 Task: Search one way flight ticket for 3 adults, 3 children in business from Louisville: Louisville International Airport (standiford Field) to Springfield: Abraham Lincoln Capital Airport on 5-2-2023. Choice of flights is Singapure airlines. Number of bags: 1 carry on bag and 3 checked bags. Outbound departure time preference is 7:30.
Action: Mouse moved to (285, 241)
Screenshot: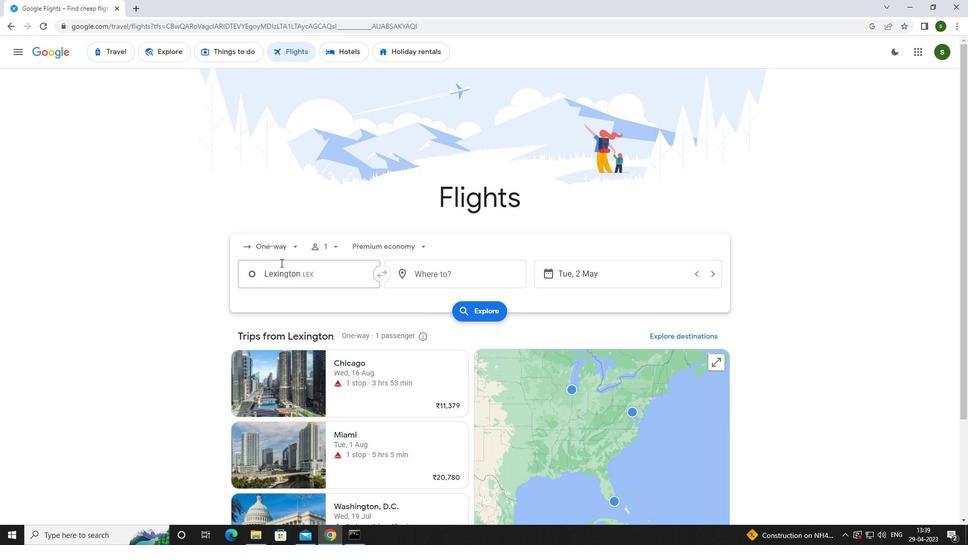 
Action: Mouse pressed left at (285, 241)
Screenshot: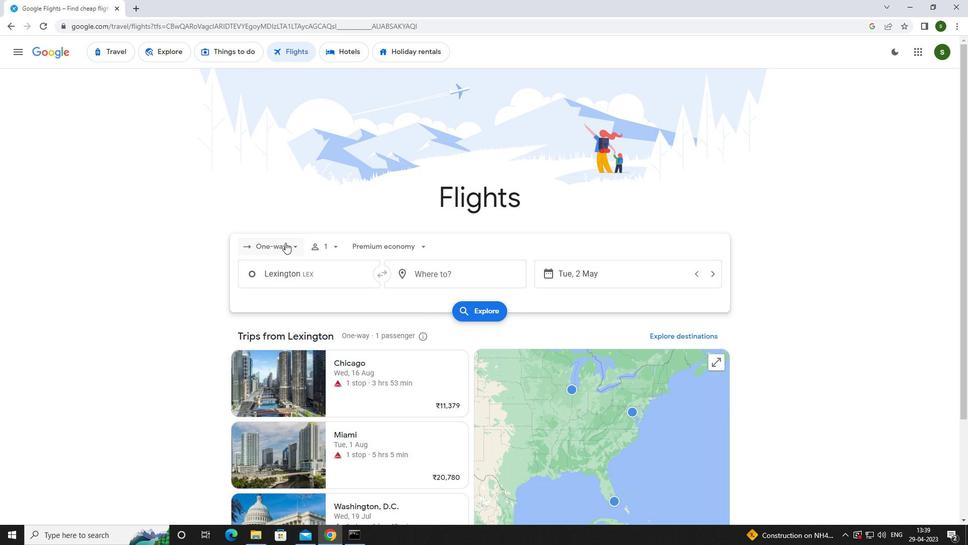 
Action: Mouse moved to (288, 290)
Screenshot: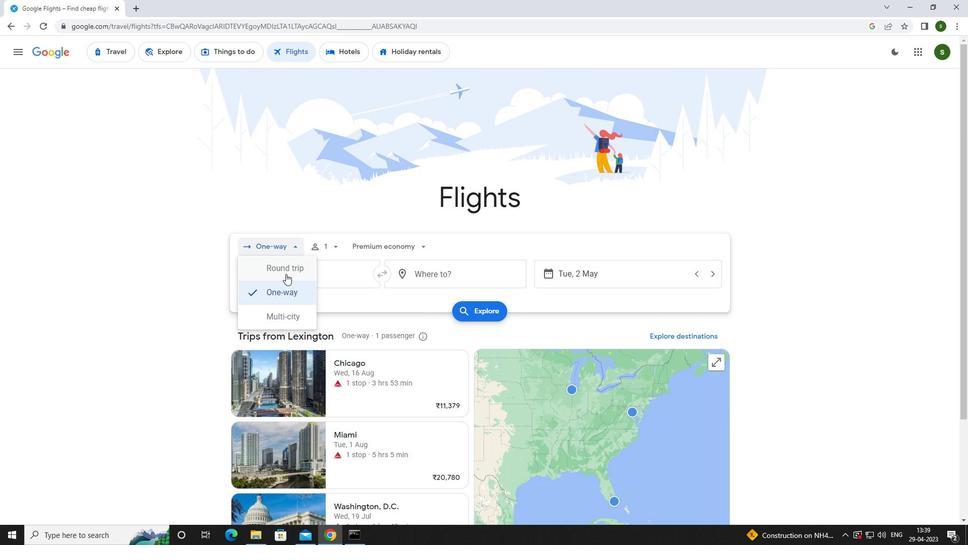 
Action: Mouse pressed left at (288, 290)
Screenshot: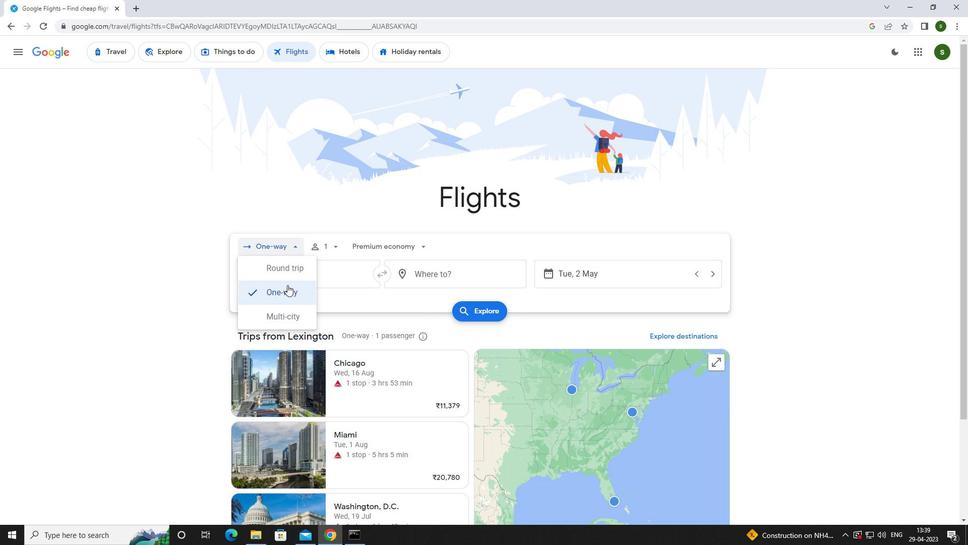 
Action: Mouse moved to (331, 249)
Screenshot: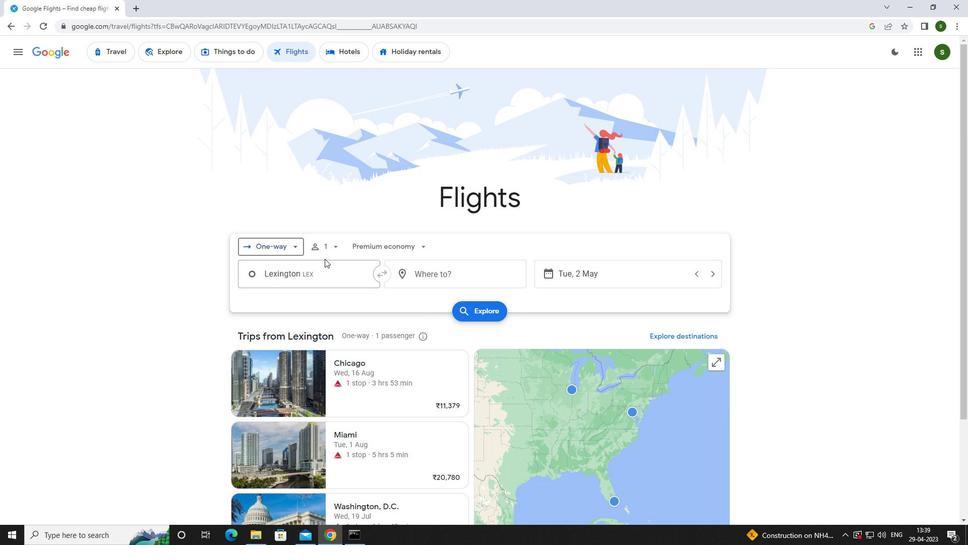 
Action: Mouse pressed left at (331, 249)
Screenshot: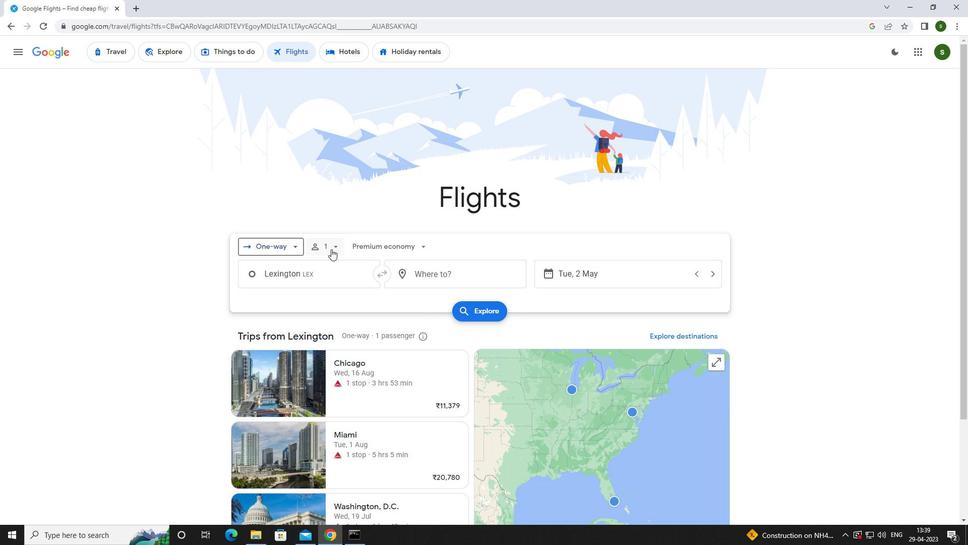 
Action: Mouse moved to (415, 272)
Screenshot: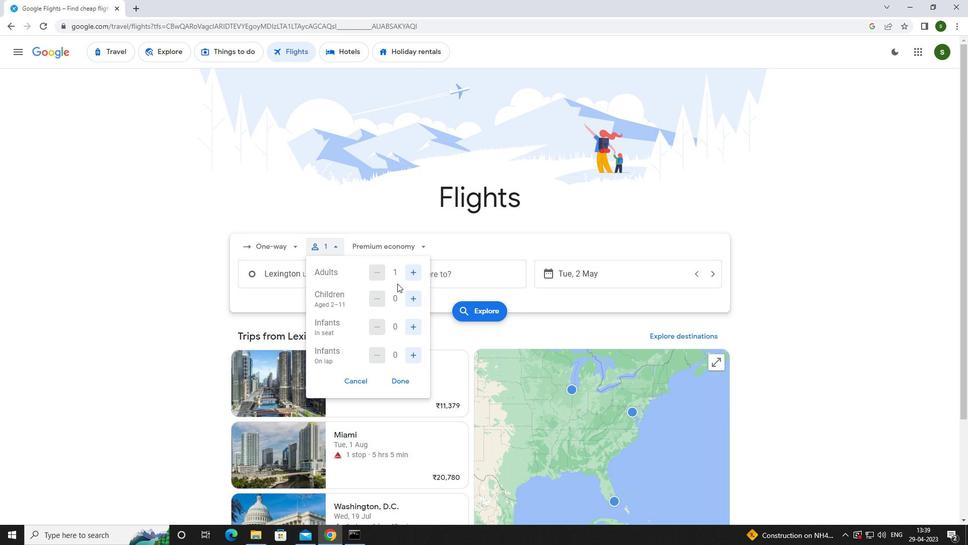 
Action: Mouse pressed left at (415, 272)
Screenshot: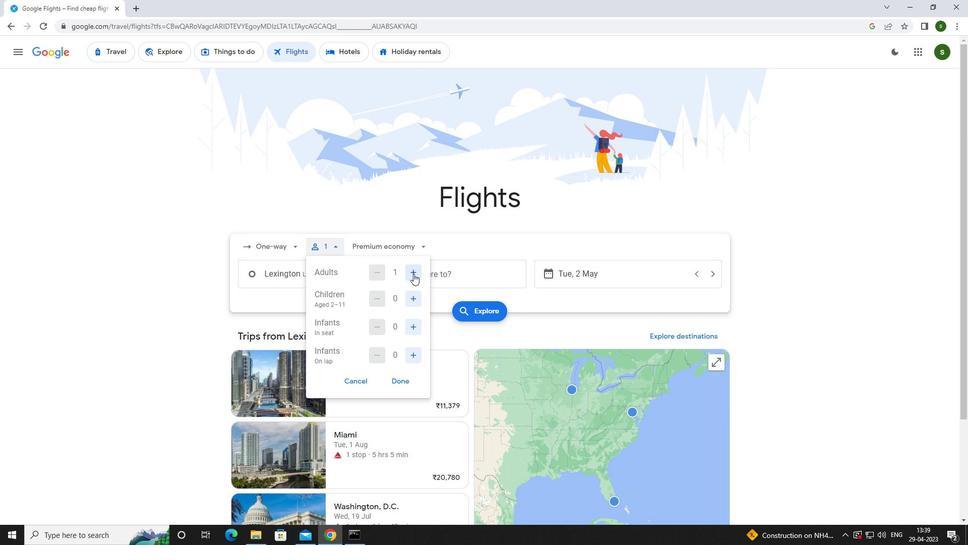 
Action: Mouse pressed left at (415, 272)
Screenshot: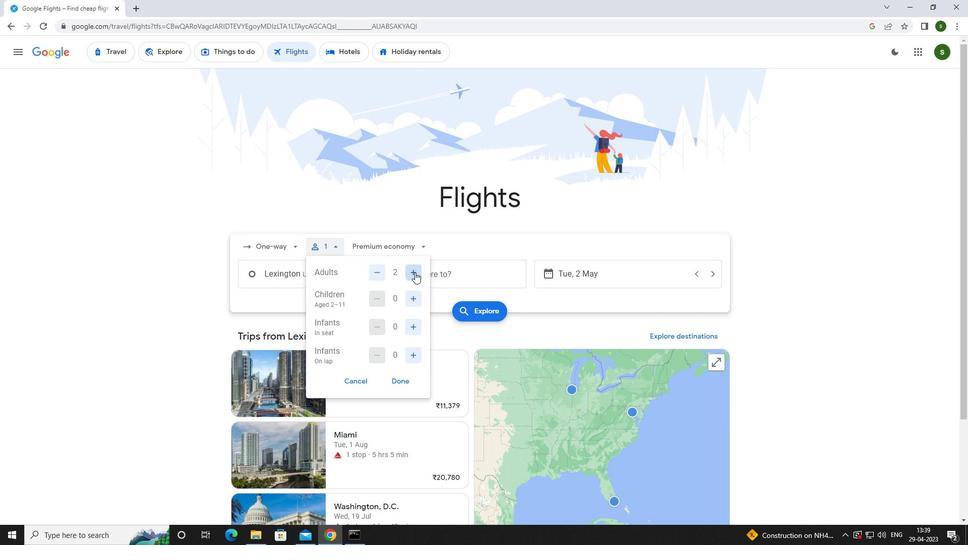 
Action: Mouse moved to (411, 295)
Screenshot: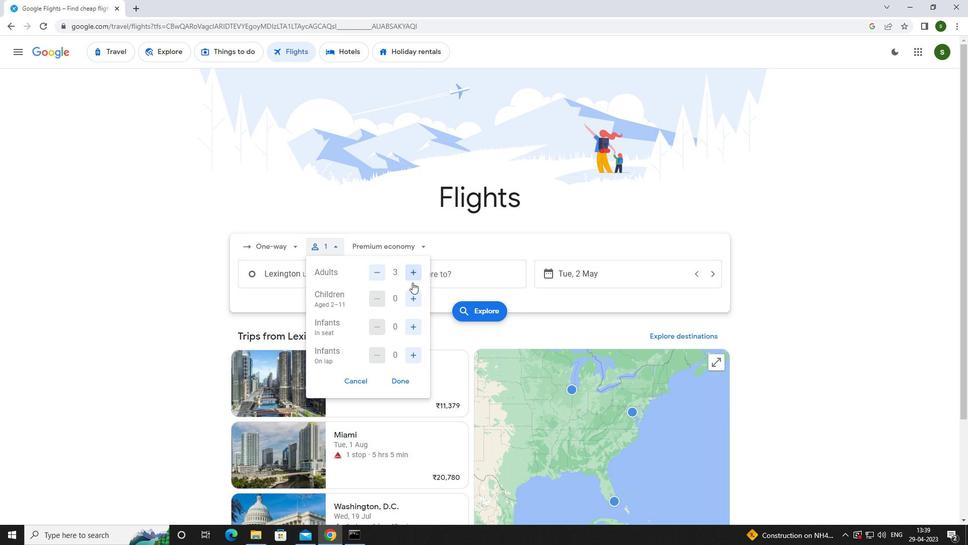 
Action: Mouse pressed left at (411, 295)
Screenshot: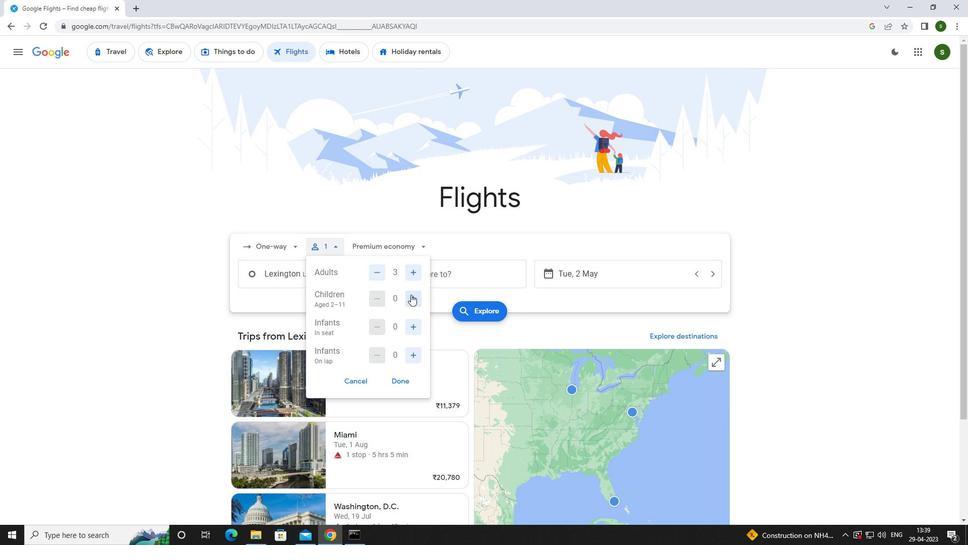 
Action: Mouse pressed left at (411, 295)
Screenshot: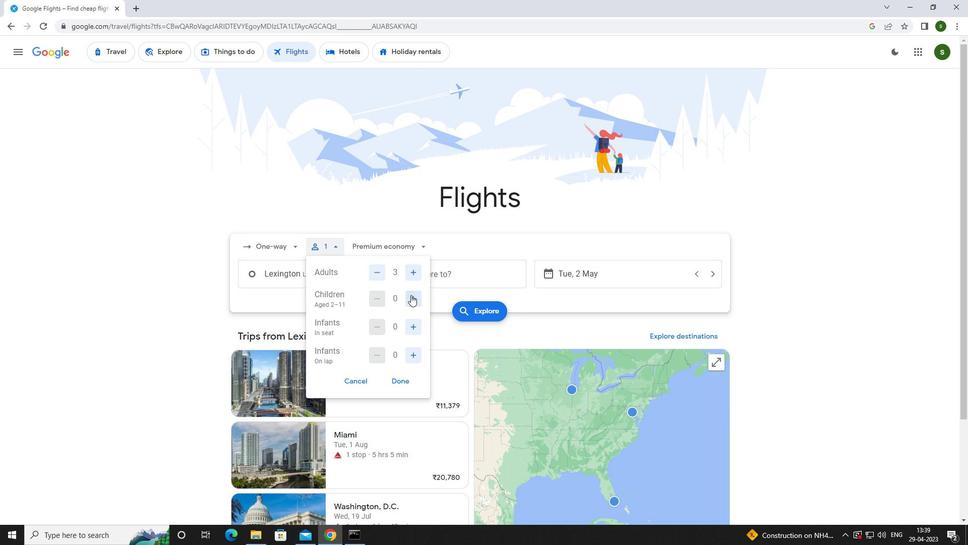 
Action: Mouse pressed left at (411, 295)
Screenshot: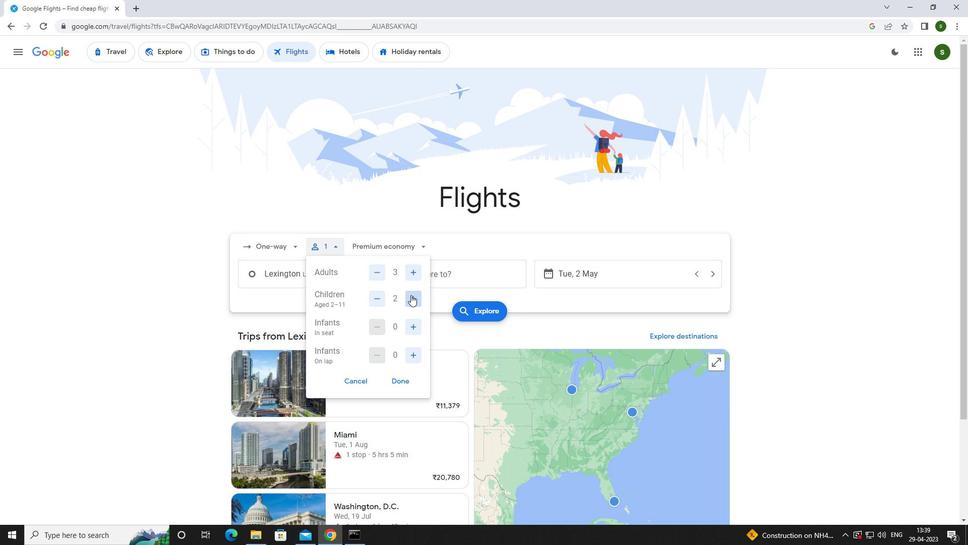 
Action: Mouse moved to (415, 248)
Screenshot: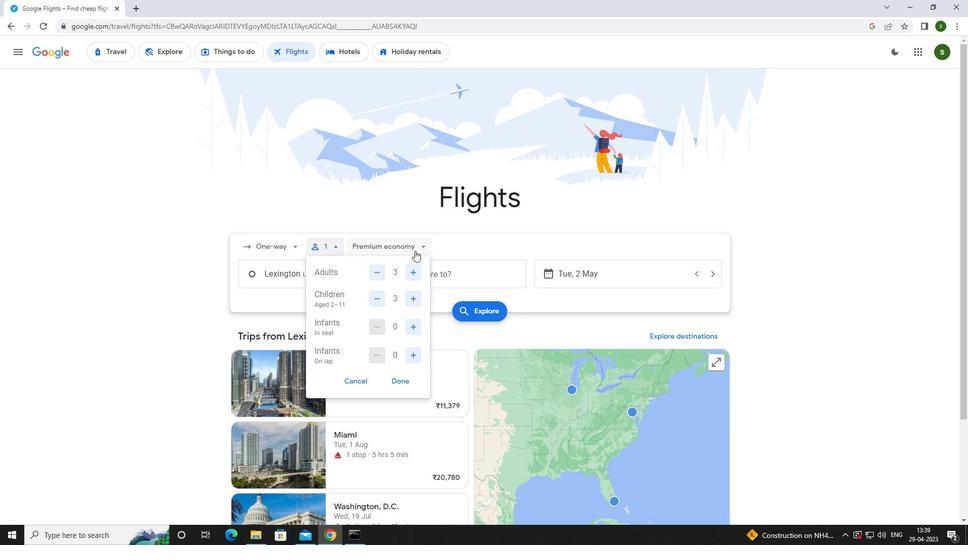 
Action: Mouse pressed left at (415, 248)
Screenshot: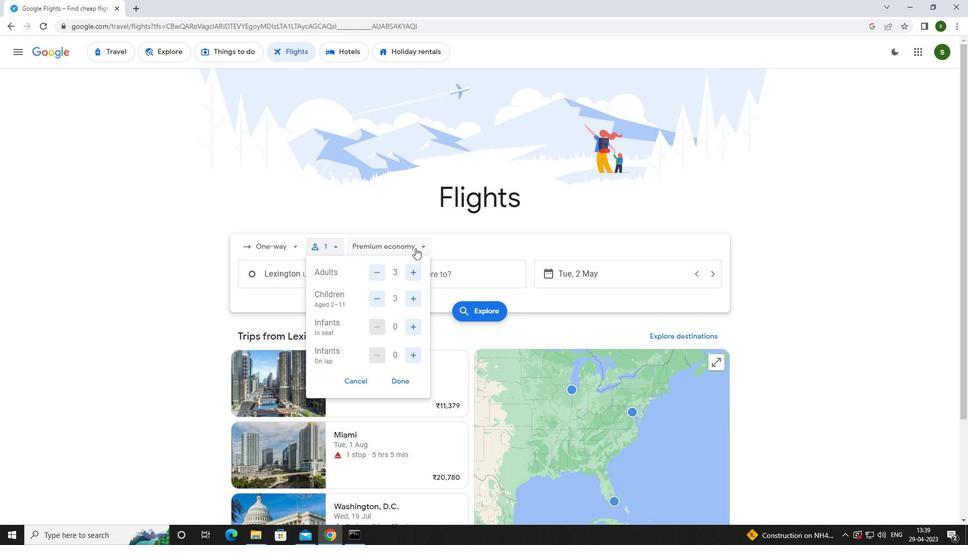 
Action: Mouse moved to (395, 313)
Screenshot: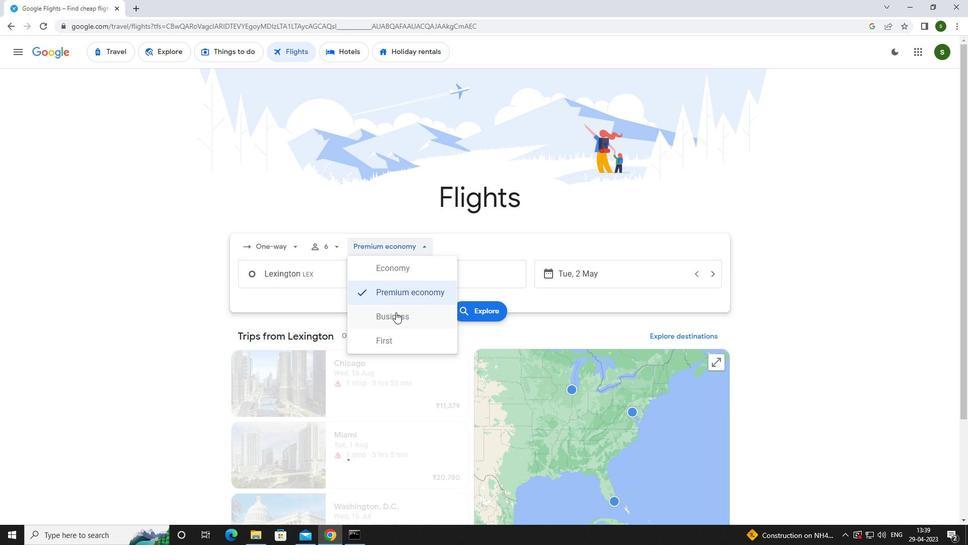 
Action: Mouse pressed left at (395, 313)
Screenshot: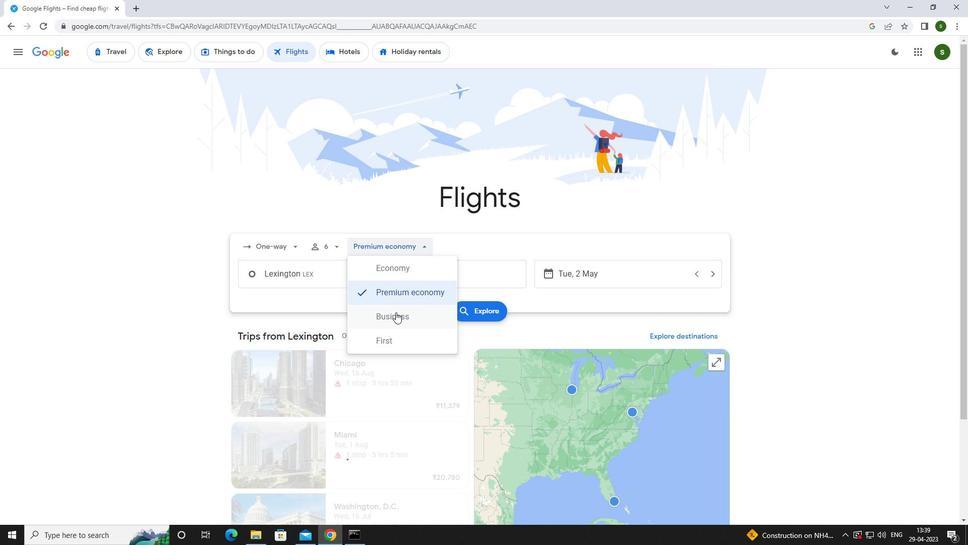 
Action: Mouse moved to (356, 274)
Screenshot: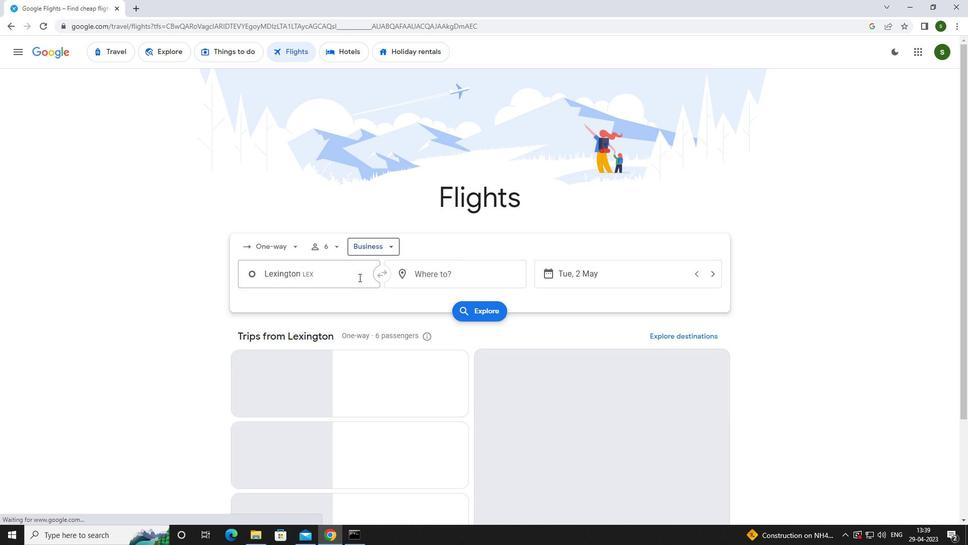 
Action: Mouse pressed left at (356, 274)
Screenshot: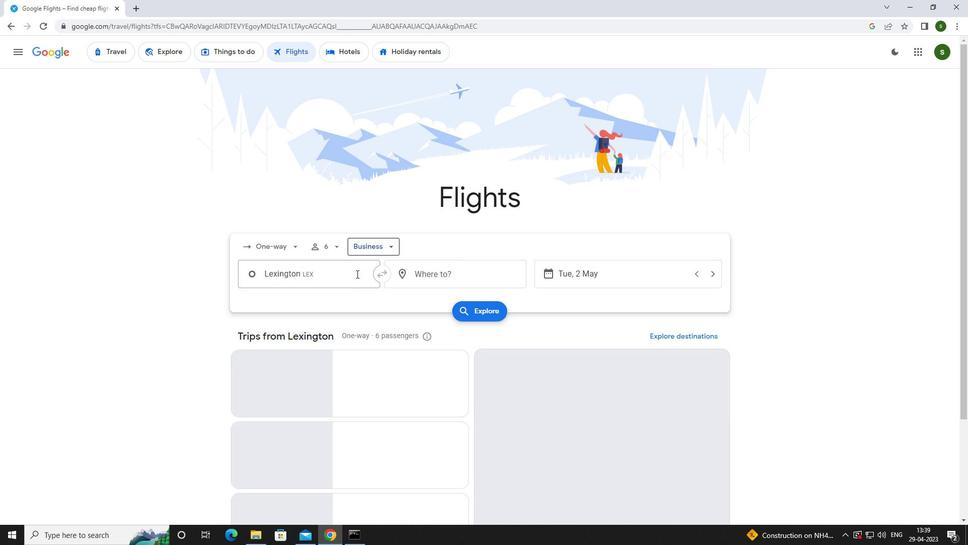 
Action: Mouse moved to (355, 275)
Screenshot: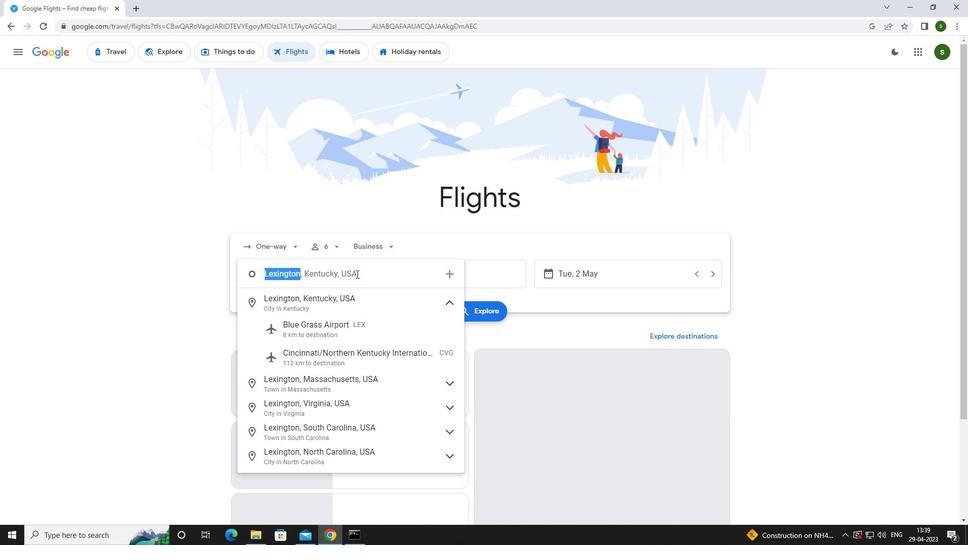 
Action: Key pressed l<Key.caps_lock>ouisville
Screenshot: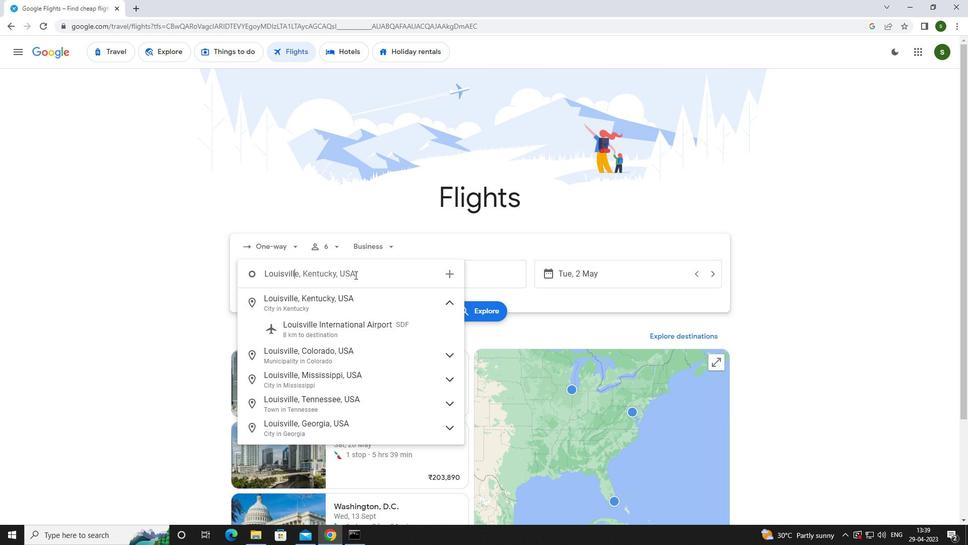 
Action: Mouse moved to (354, 318)
Screenshot: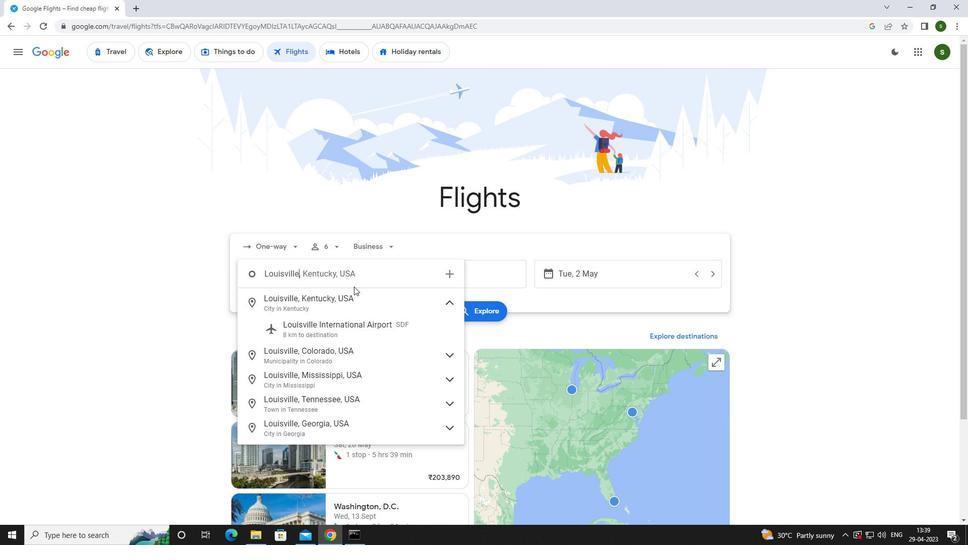 
Action: Mouse pressed left at (354, 318)
Screenshot: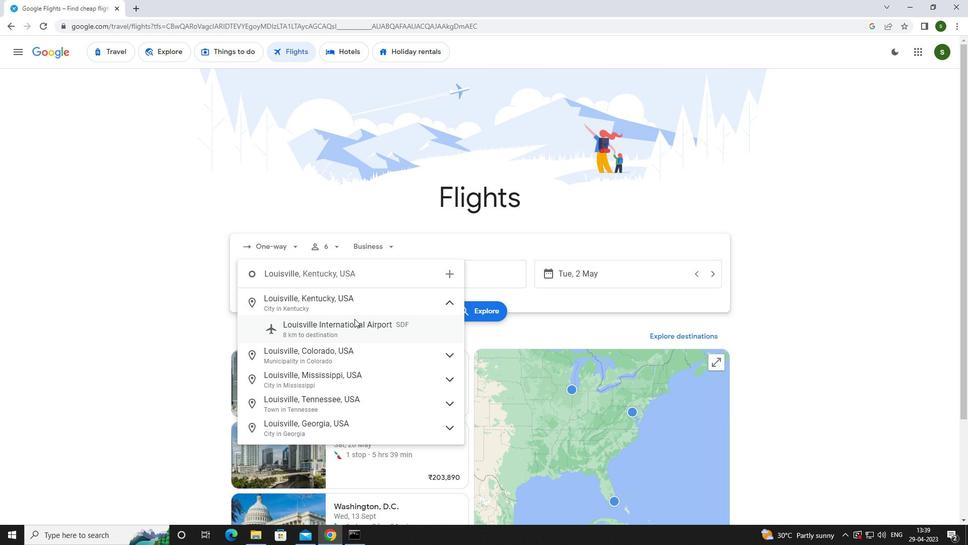 
Action: Mouse moved to (452, 279)
Screenshot: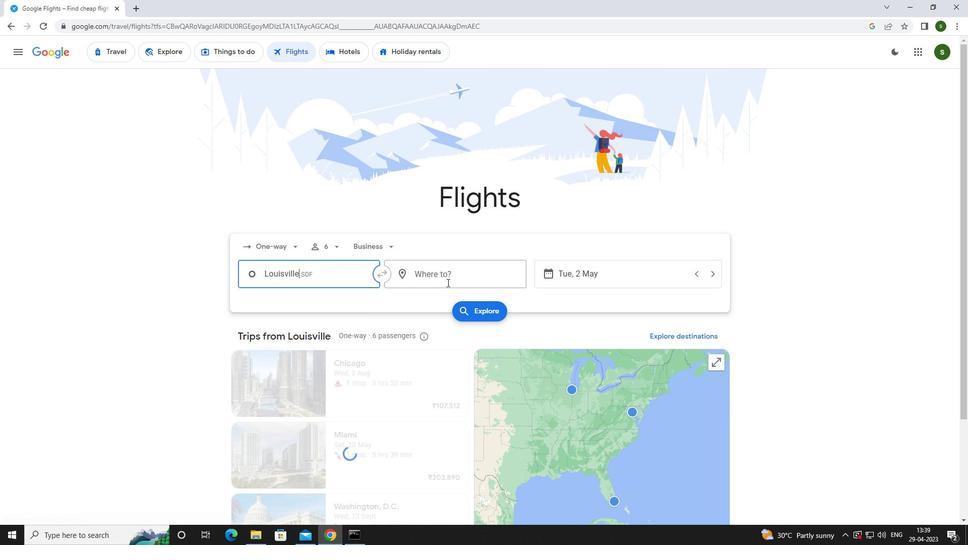 
Action: Mouse pressed left at (452, 279)
Screenshot: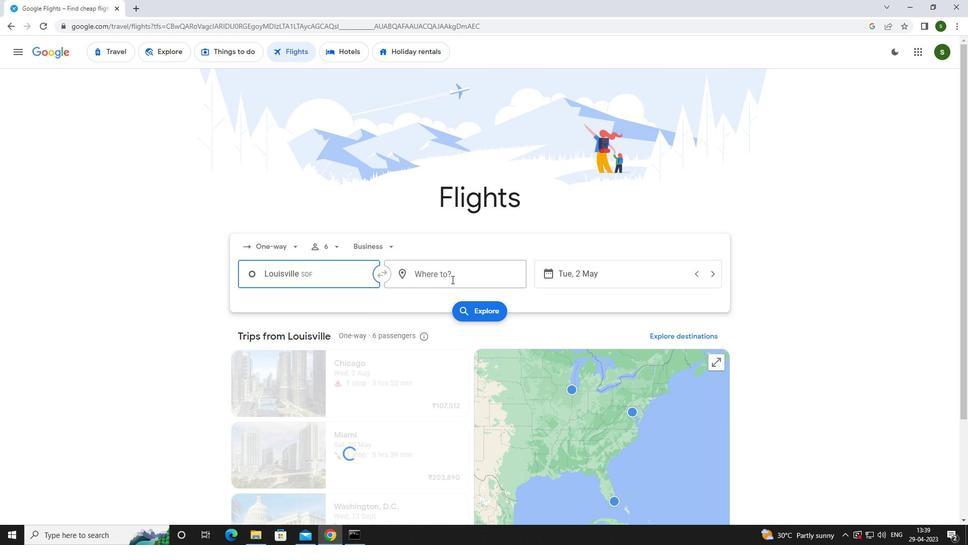 
Action: Key pressed <Key.caps_lock>s<Key.caps_lock>pringfield
Screenshot: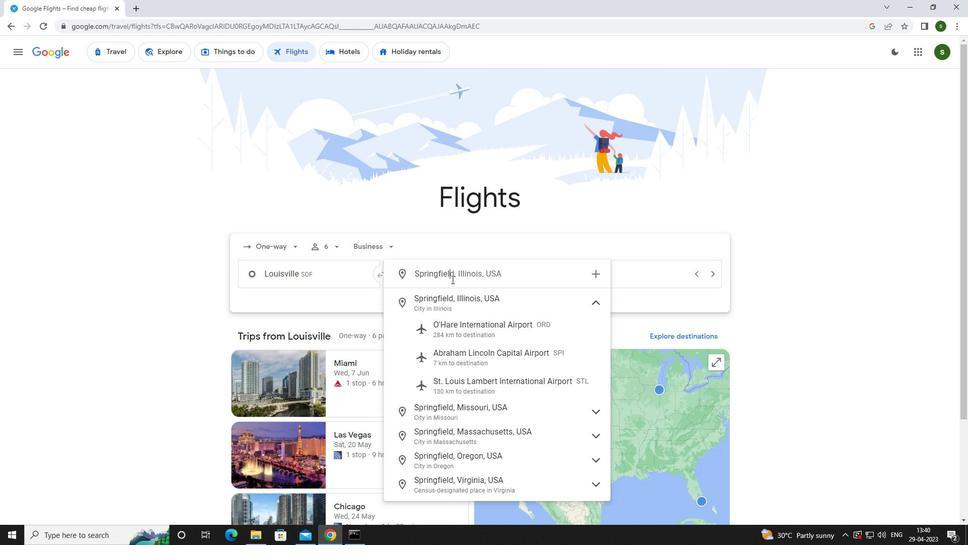 
Action: Mouse moved to (473, 352)
Screenshot: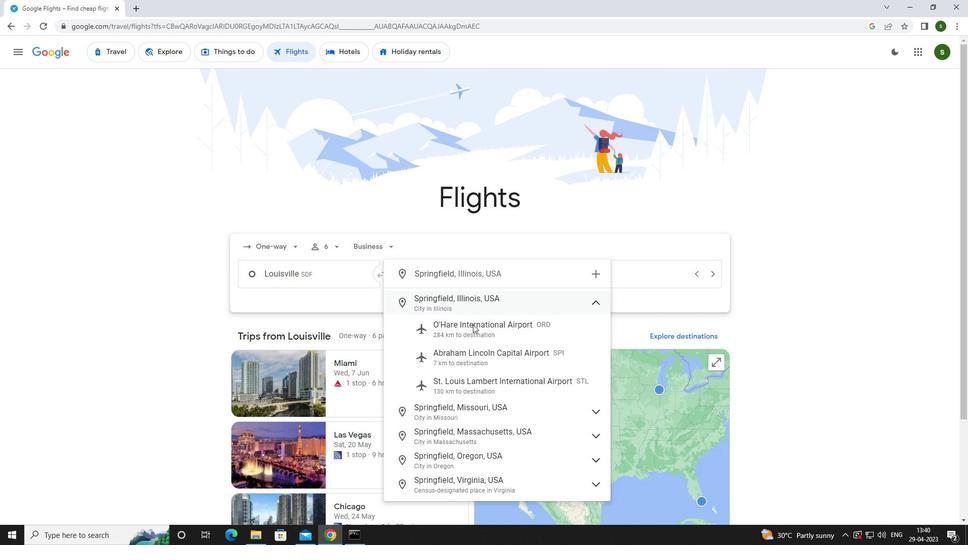 
Action: Mouse pressed left at (473, 352)
Screenshot: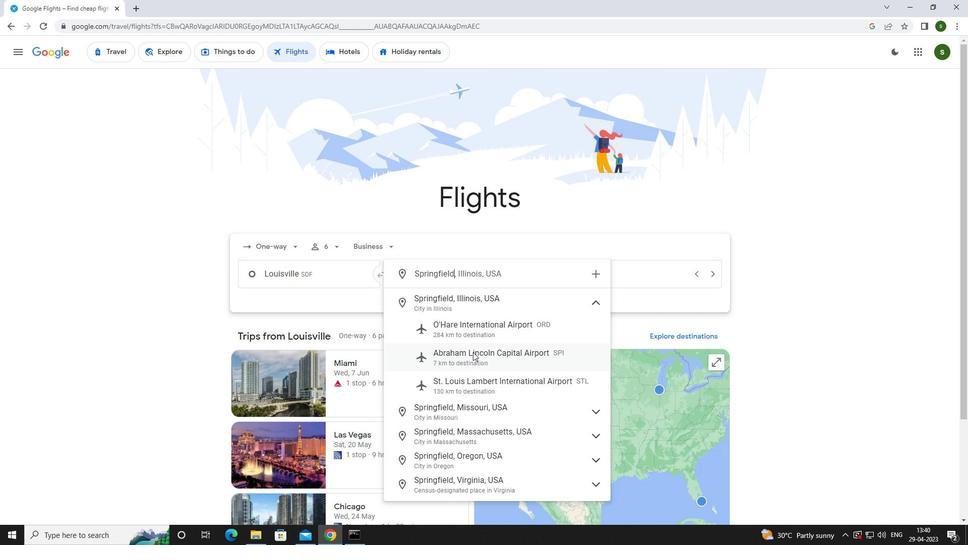 
Action: Mouse moved to (619, 277)
Screenshot: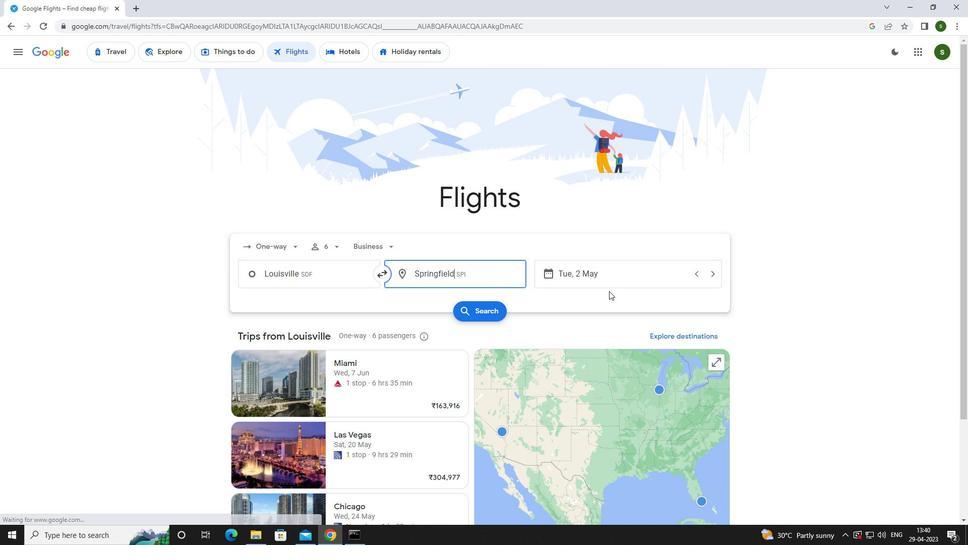 
Action: Mouse pressed left at (619, 277)
Screenshot: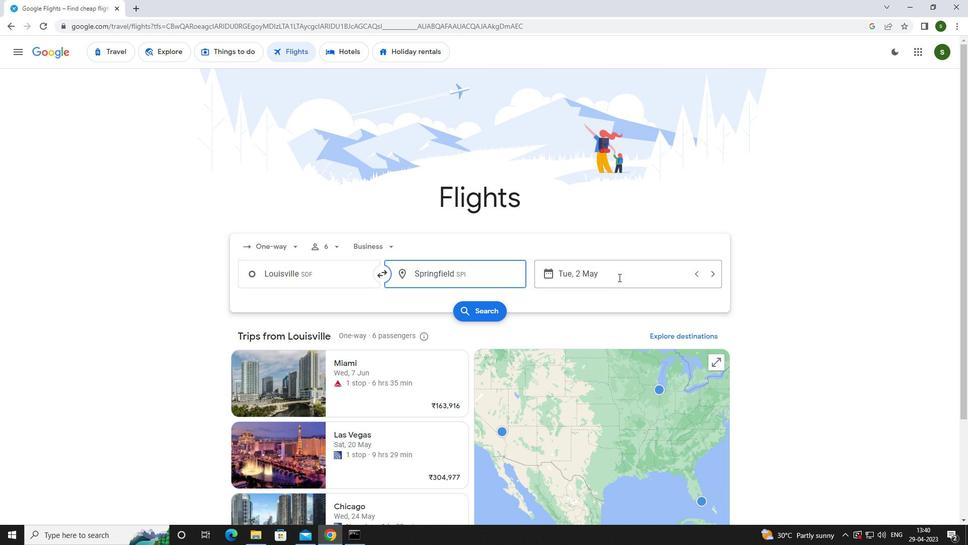 
Action: Mouse moved to (607, 339)
Screenshot: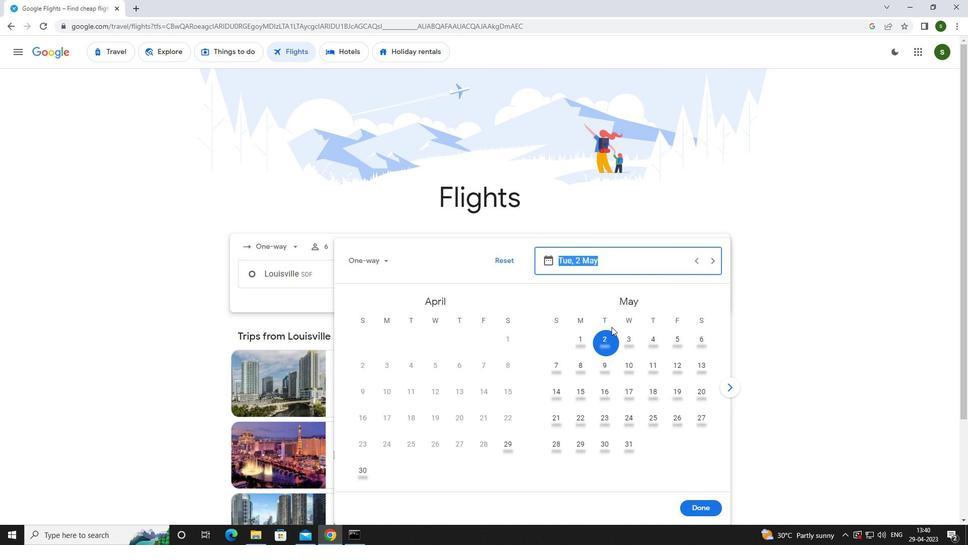 
Action: Mouse pressed left at (607, 339)
Screenshot: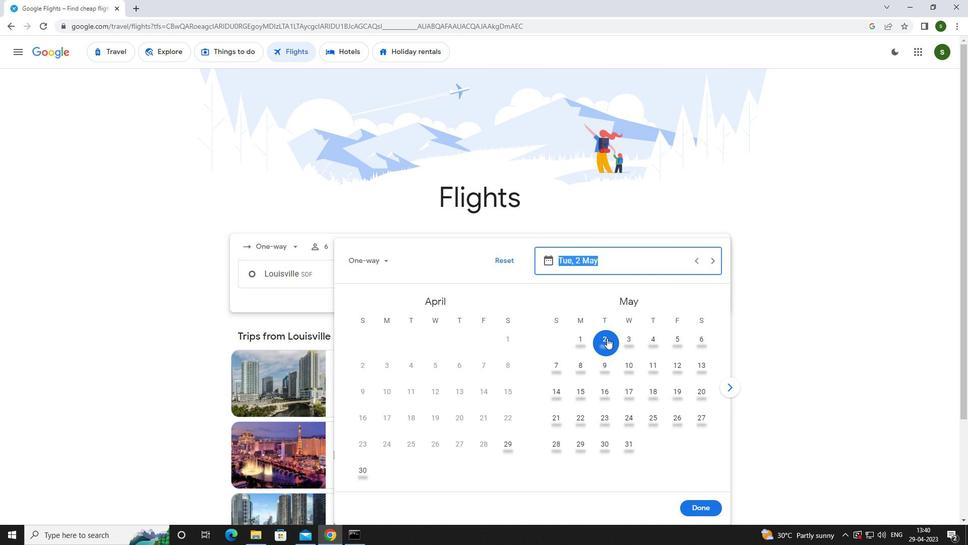 
Action: Mouse moved to (694, 503)
Screenshot: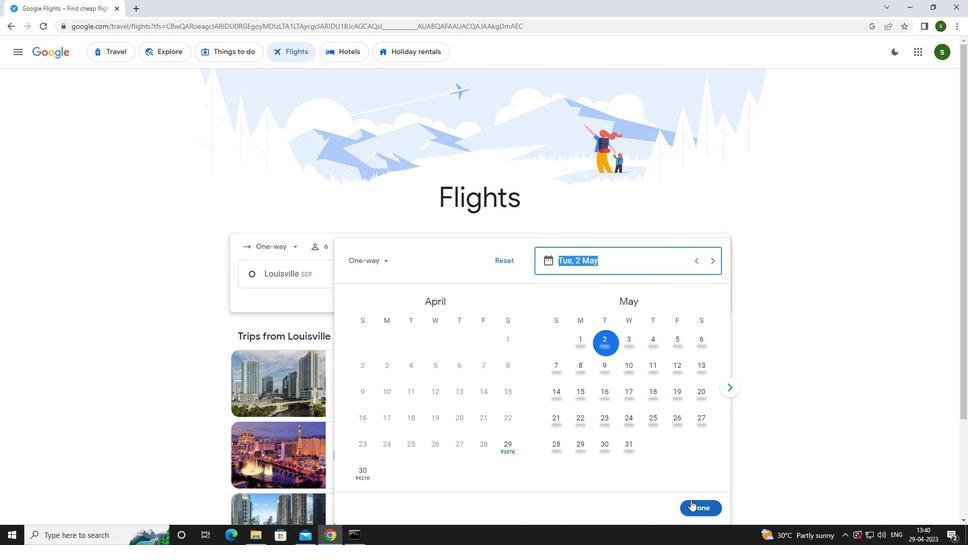 
Action: Mouse pressed left at (694, 503)
Screenshot: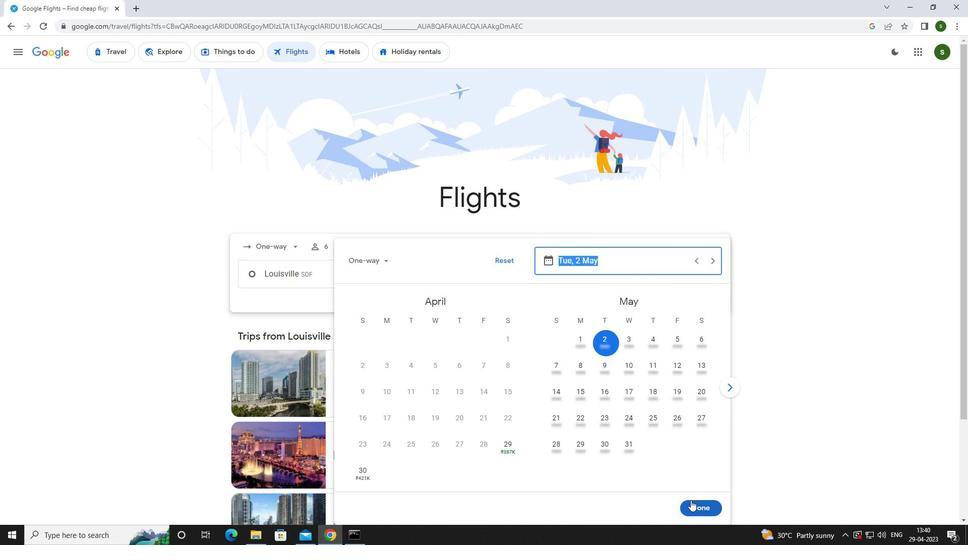 
Action: Mouse moved to (491, 311)
Screenshot: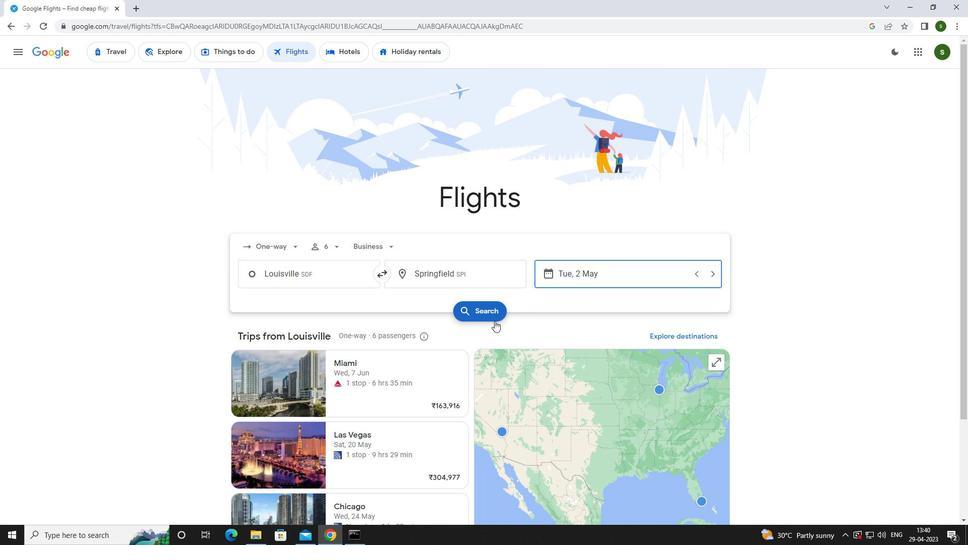 
Action: Mouse pressed left at (491, 311)
Screenshot: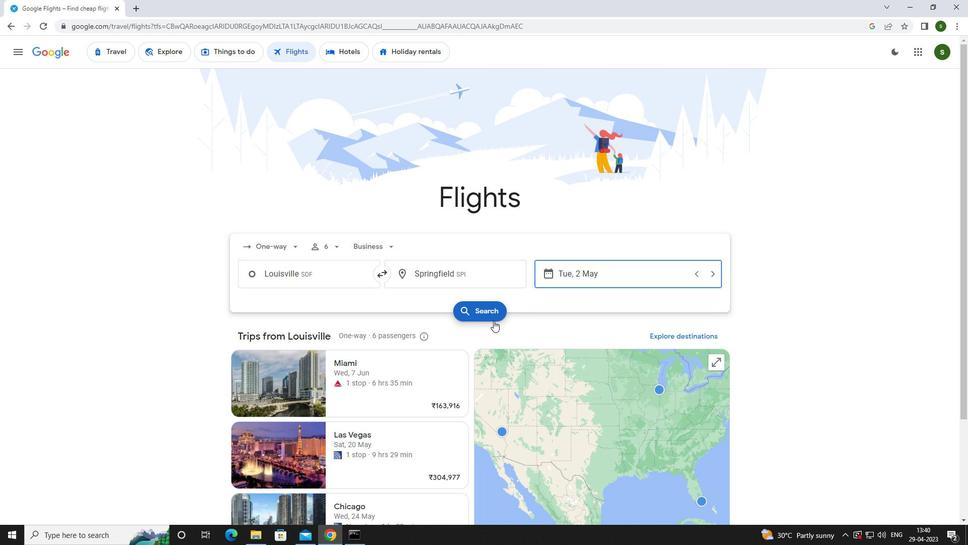 
Action: Mouse moved to (243, 145)
Screenshot: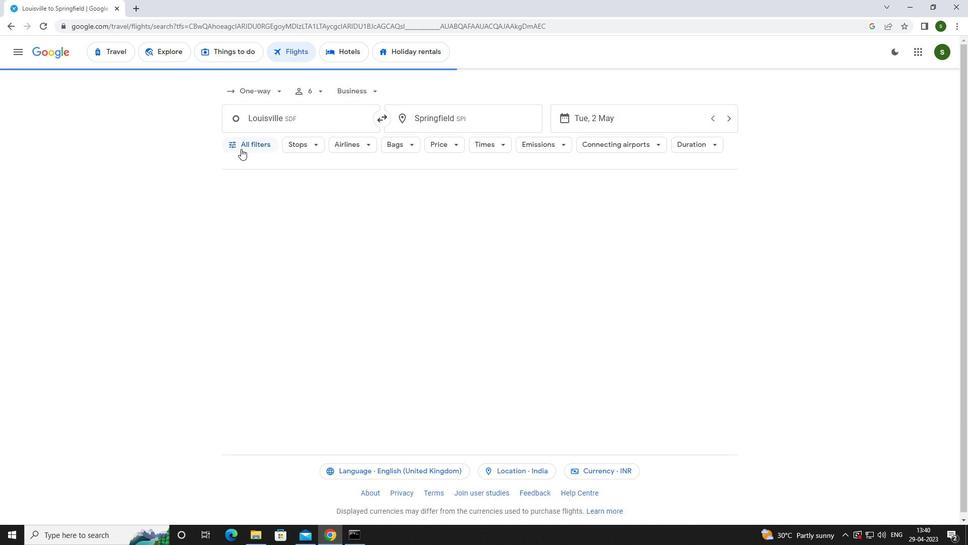
Action: Mouse pressed left at (243, 145)
Screenshot: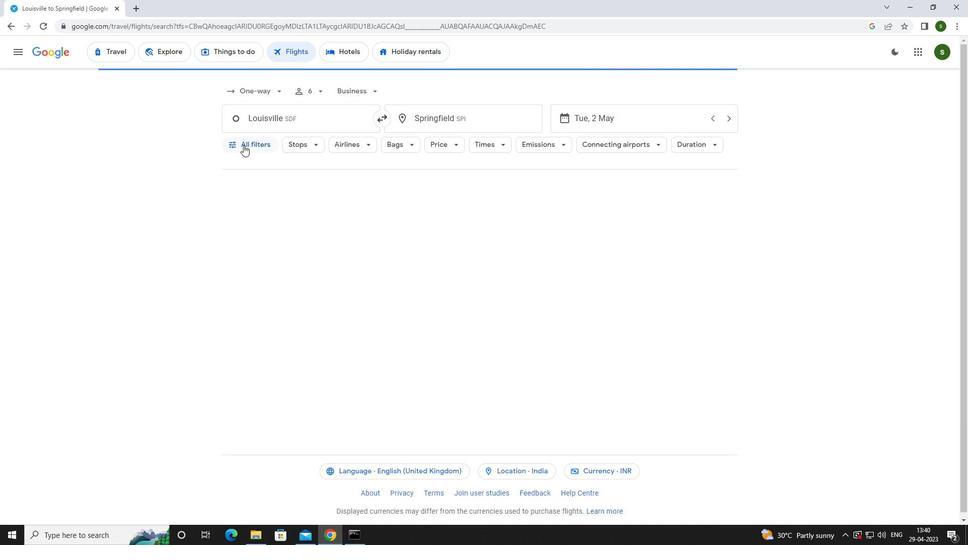 
Action: Mouse moved to (378, 358)
Screenshot: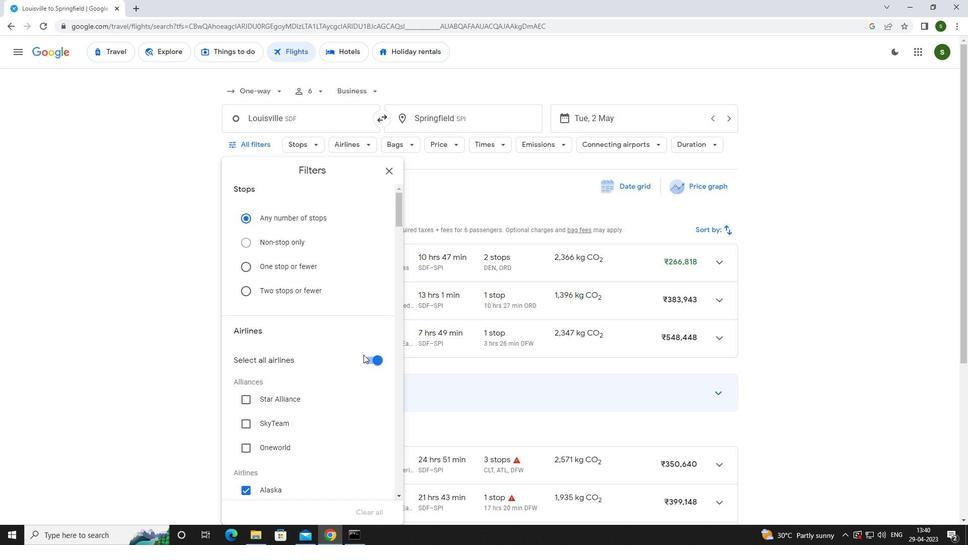 
Action: Mouse pressed left at (378, 358)
Screenshot: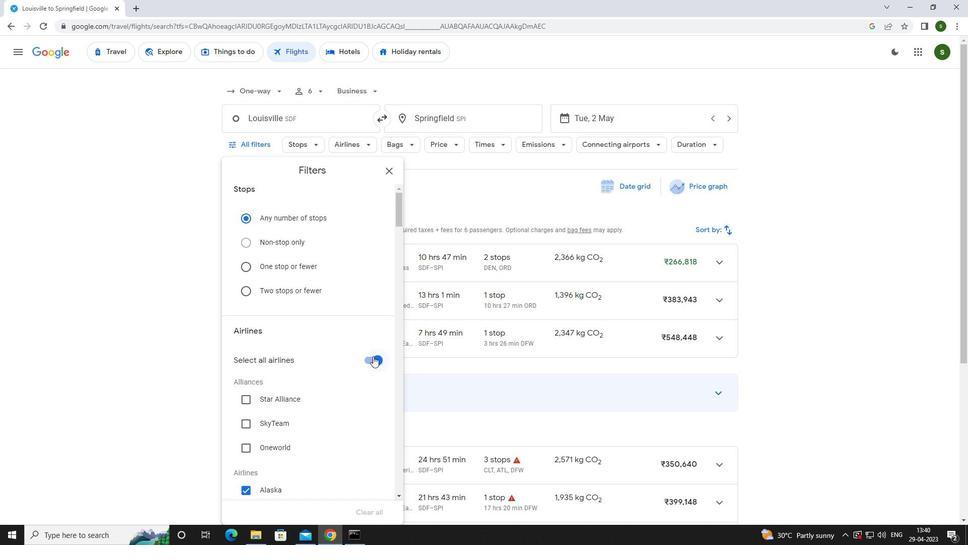 
Action: Mouse moved to (314, 314)
Screenshot: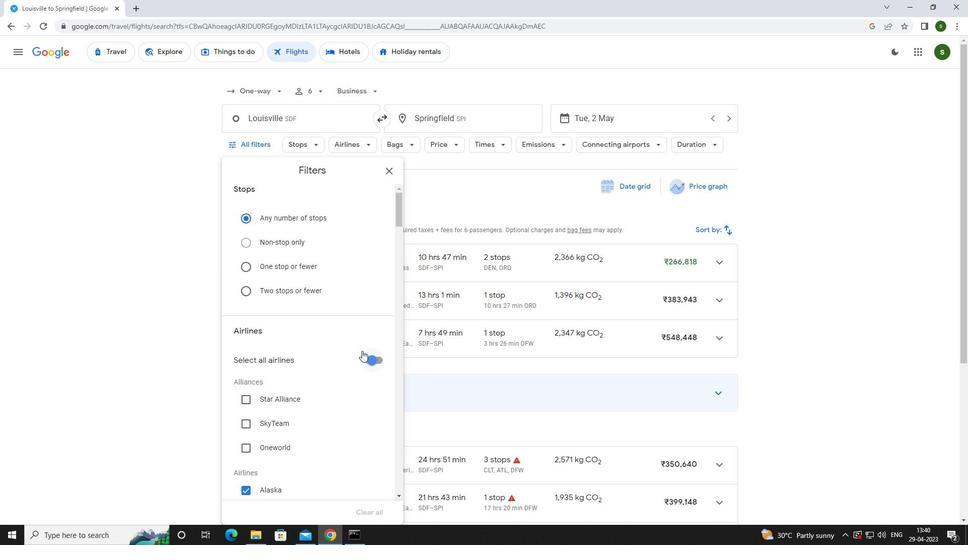
Action: Mouse scrolled (314, 313) with delta (0, 0)
Screenshot: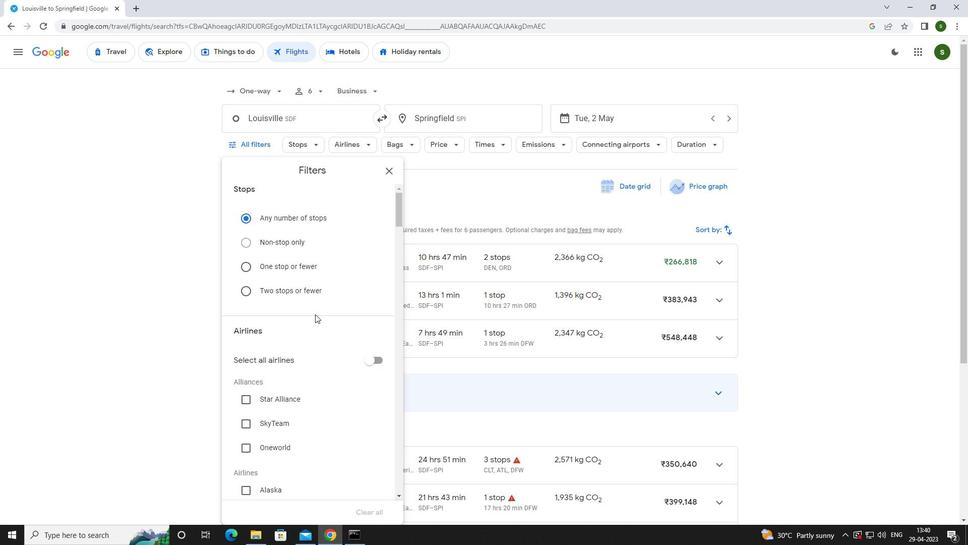 
Action: Mouse scrolled (314, 313) with delta (0, 0)
Screenshot: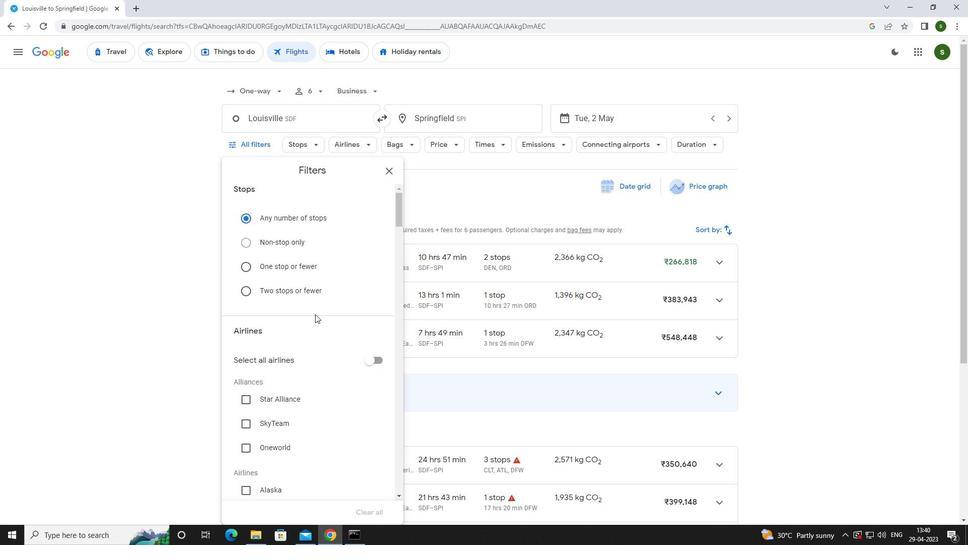 
Action: Mouse scrolled (314, 313) with delta (0, 0)
Screenshot: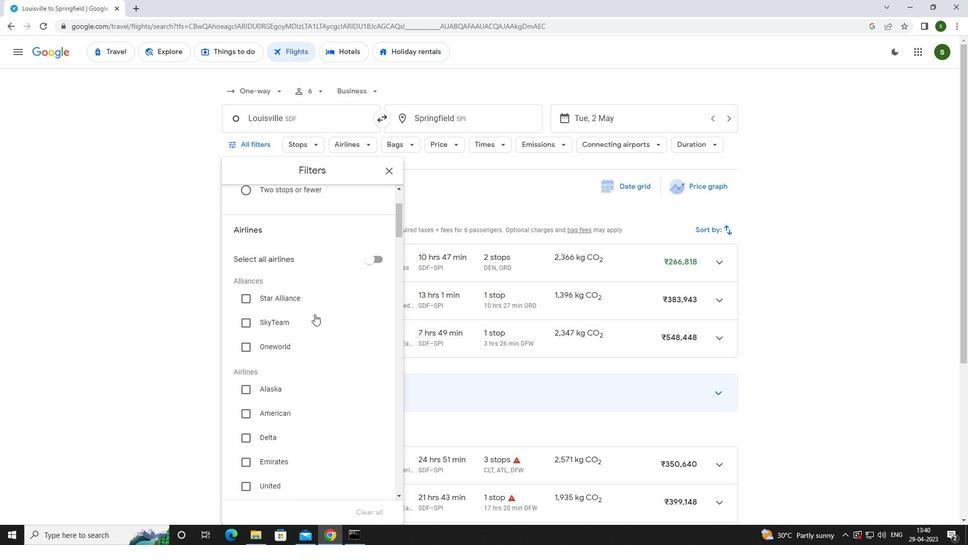 
Action: Mouse scrolled (314, 313) with delta (0, 0)
Screenshot: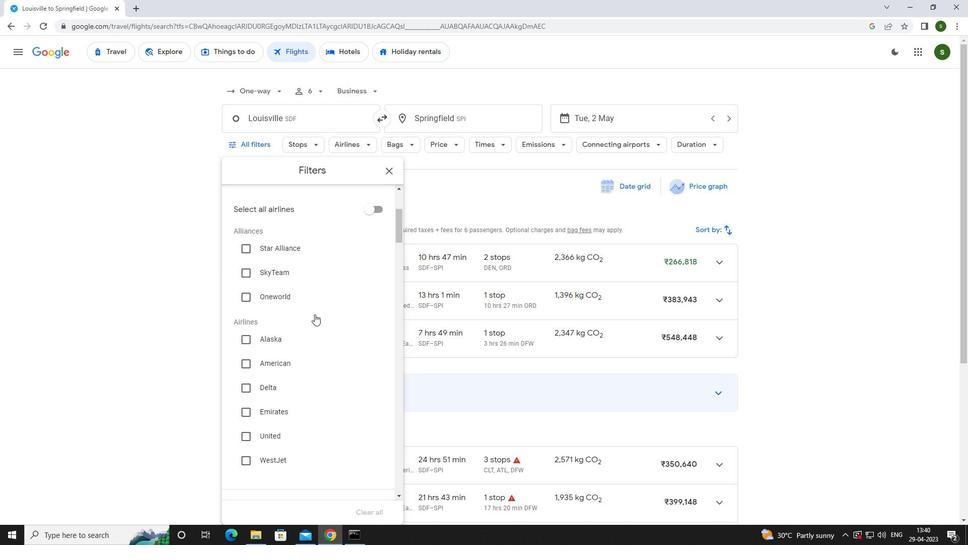 
Action: Mouse scrolled (314, 313) with delta (0, 0)
Screenshot: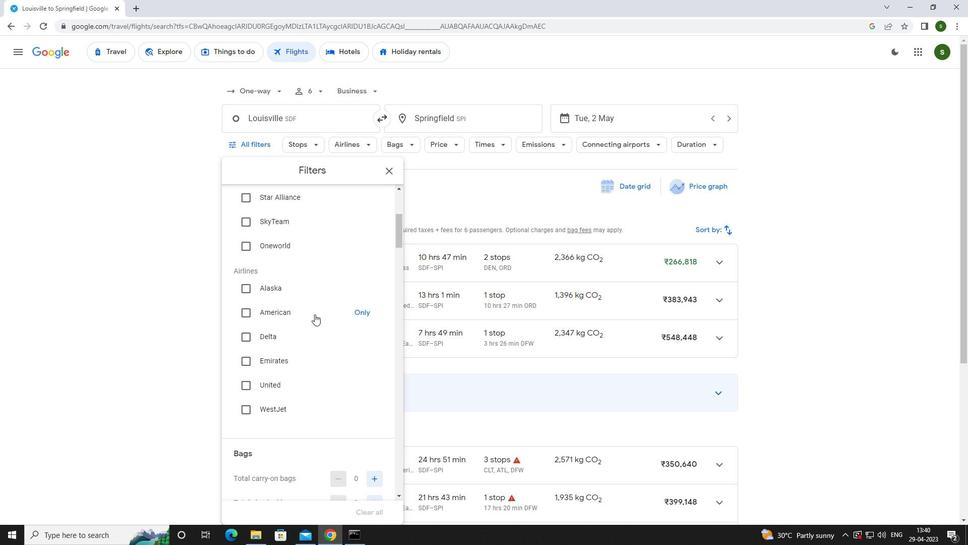 
Action: Mouse scrolled (314, 313) with delta (0, 0)
Screenshot: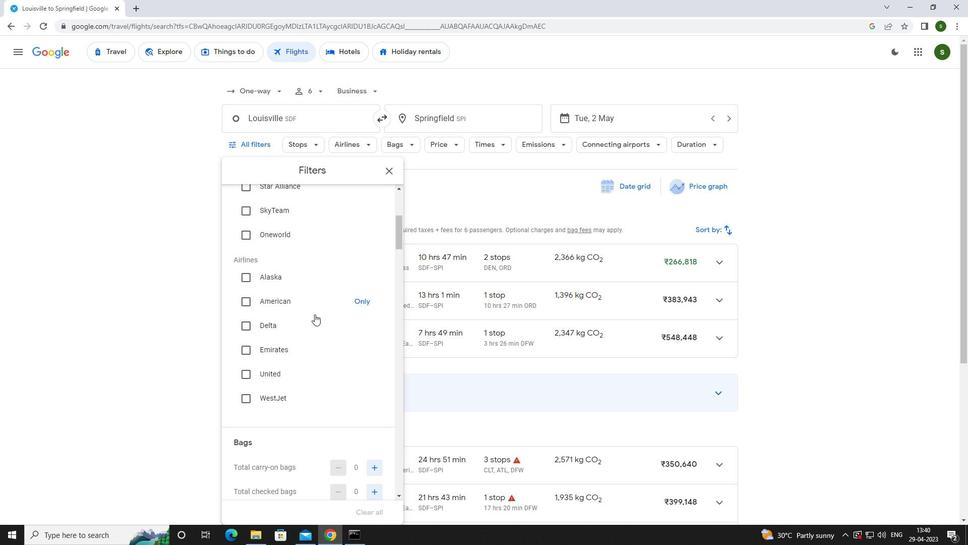 
Action: Mouse scrolled (314, 313) with delta (0, 0)
Screenshot: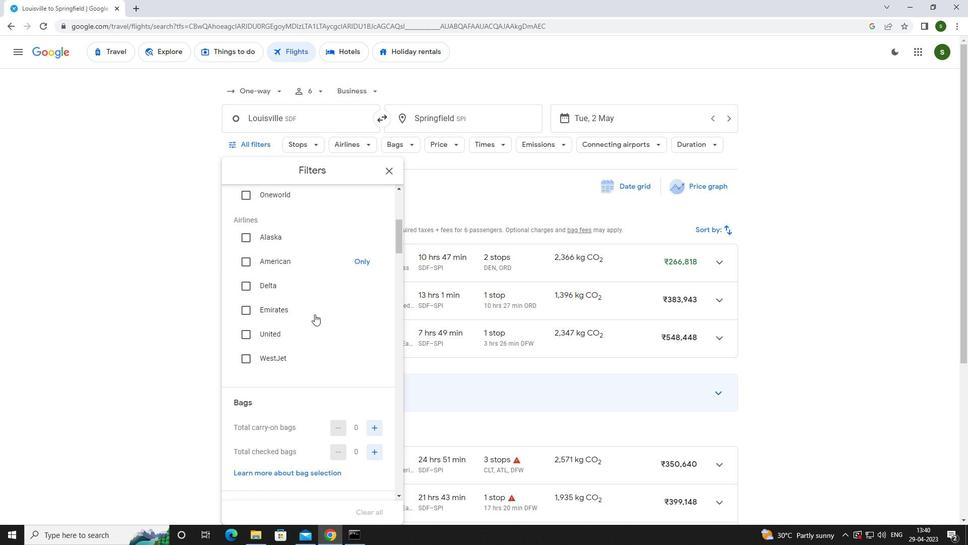 
Action: Mouse moved to (373, 326)
Screenshot: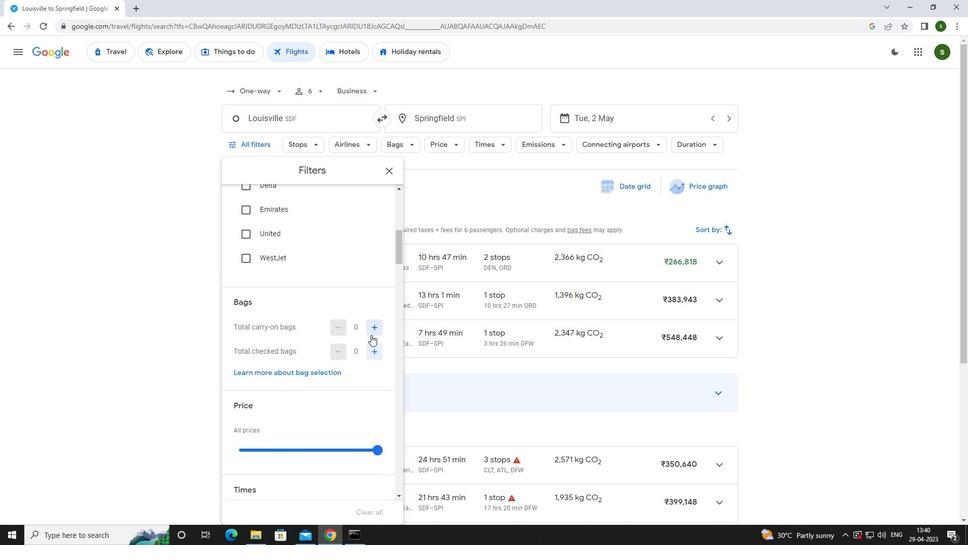 
Action: Mouse pressed left at (373, 326)
Screenshot: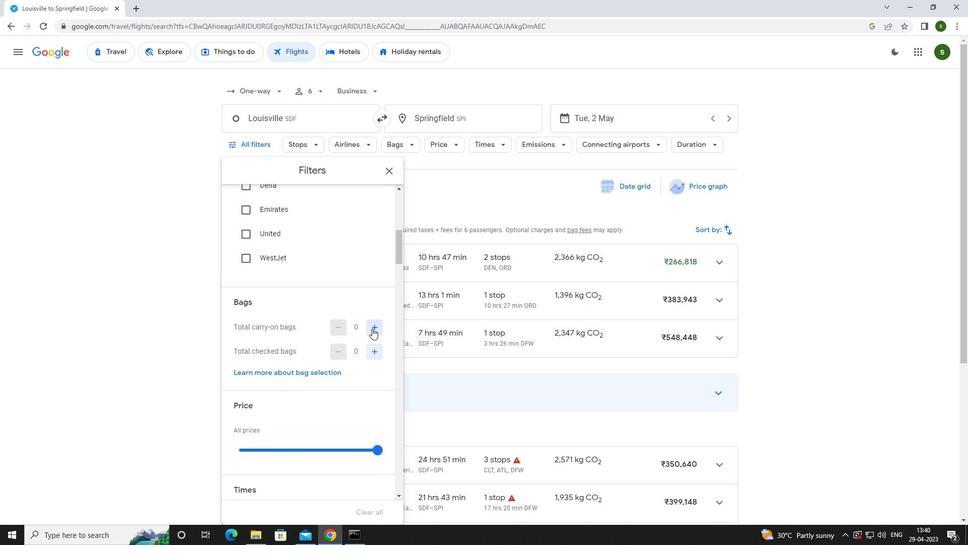 
Action: Mouse moved to (379, 351)
Screenshot: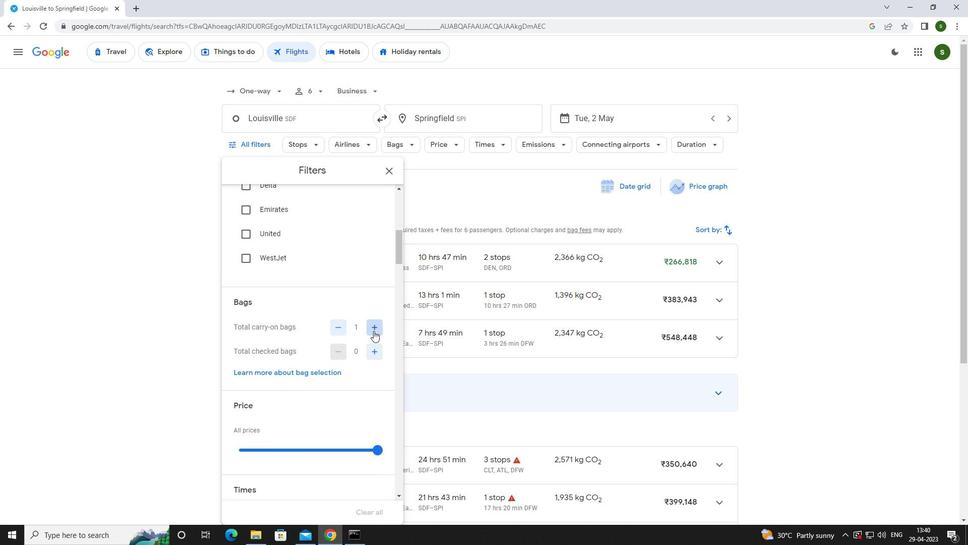 
Action: Mouse pressed left at (379, 351)
Screenshot: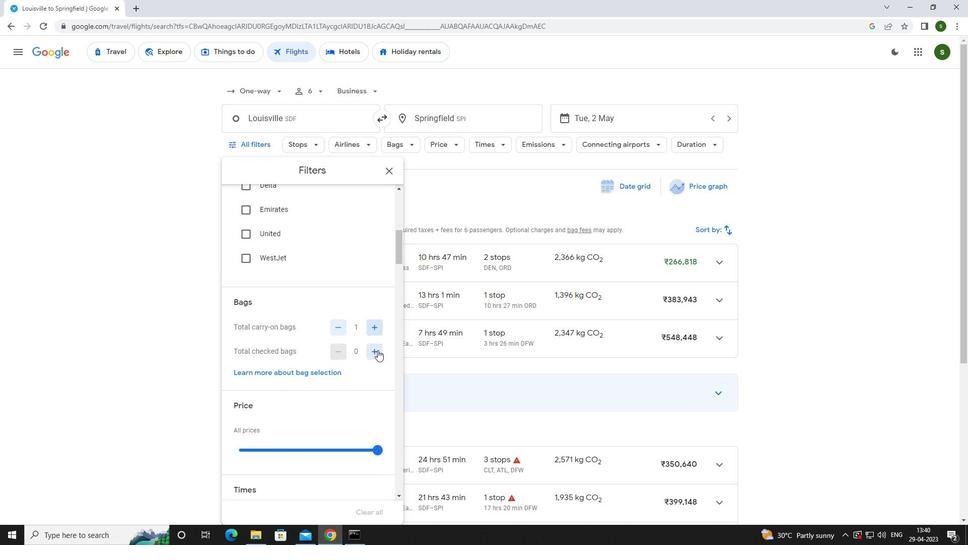 
Action: Mouse pressed left at (379, 351)
Screenshot: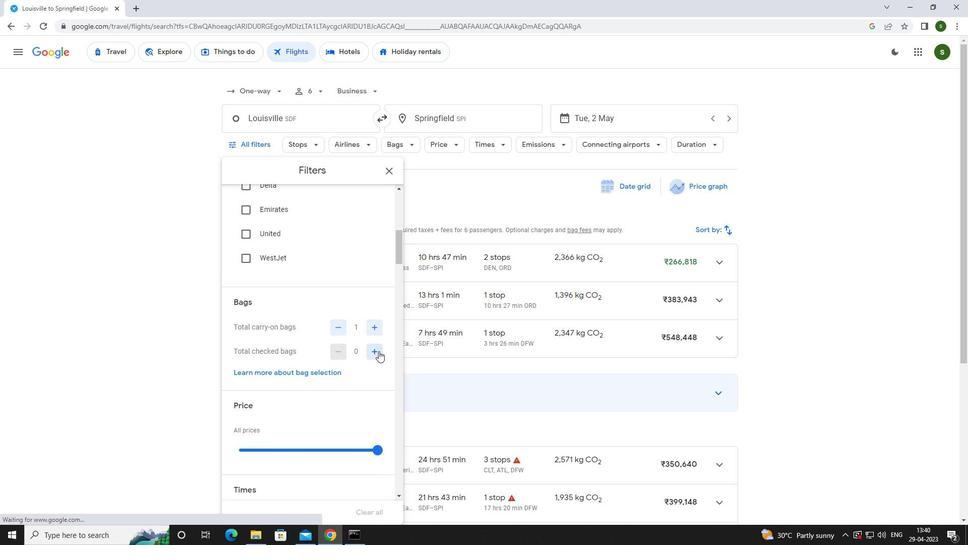 
Action: Mouse pressed left at (379, 351)
Screenshot: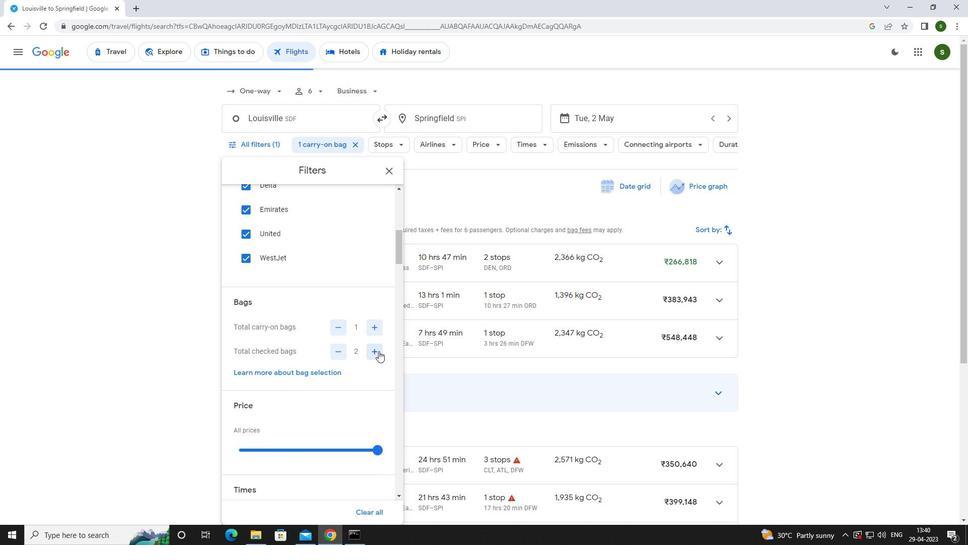 
Action: Mouse moved to (334, 375)
Screenshot: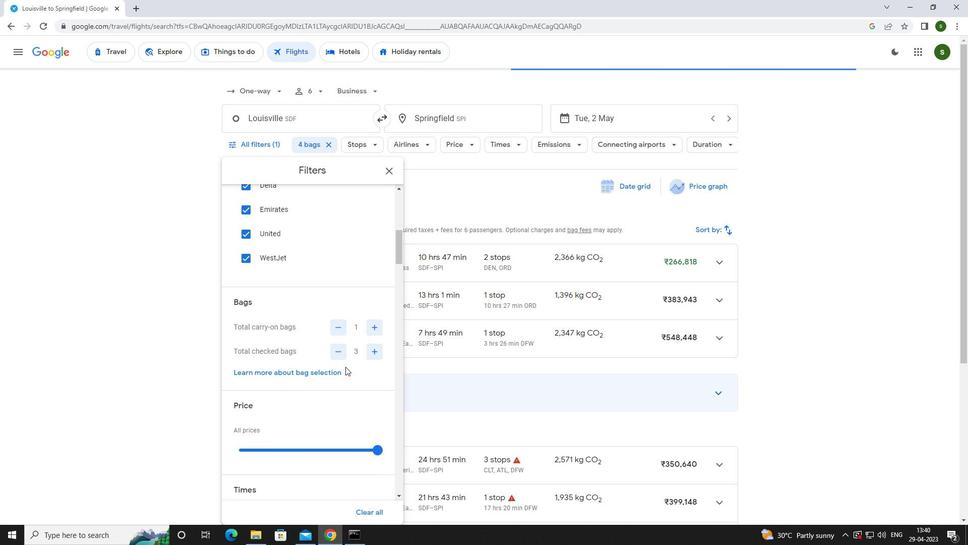 
Action: Mouse scrolled (334, 374) with delta (0, 0)
Screenshot: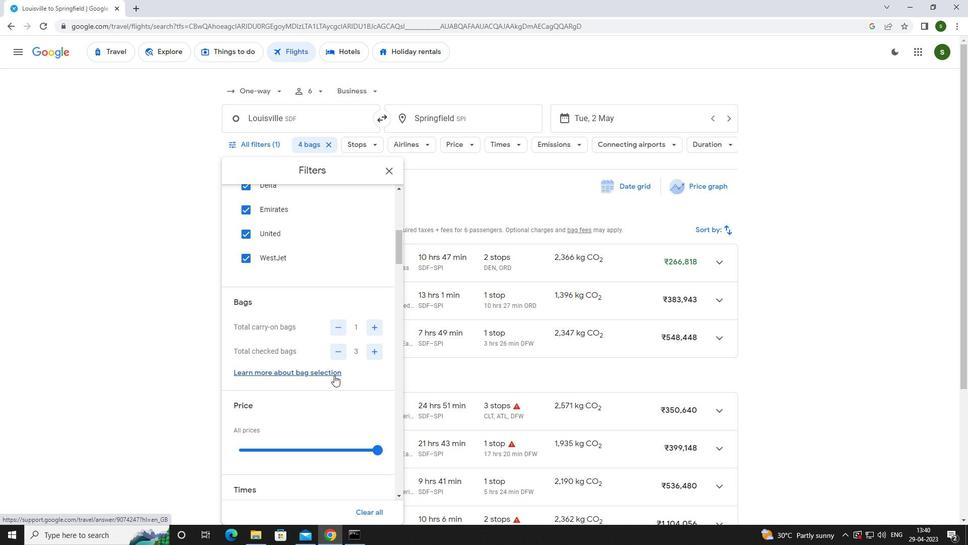 
Action: Mouse scrolled (334, 374) with delta (0, 0)
Screenshot: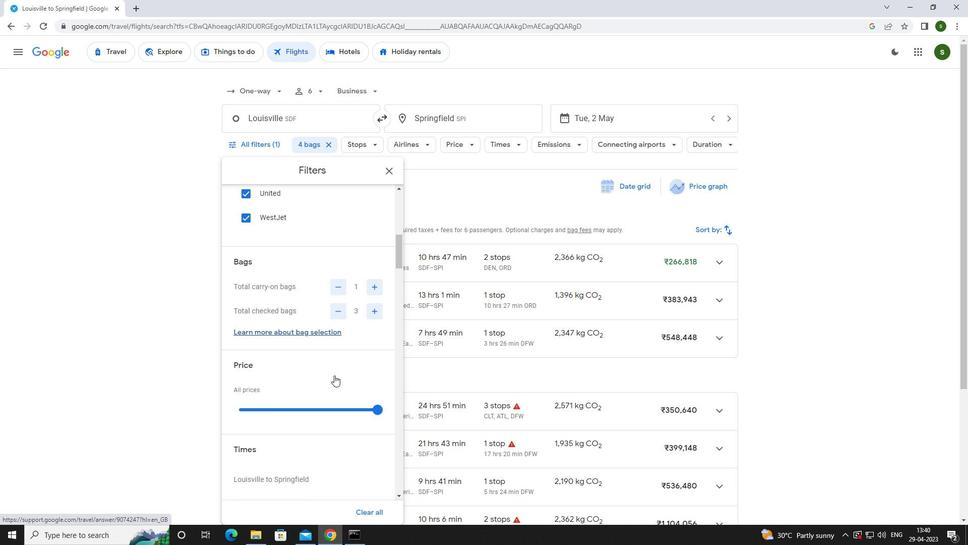 
Action: Mouse scrolled (334, 374) with delta (0, 0)
Screenshot: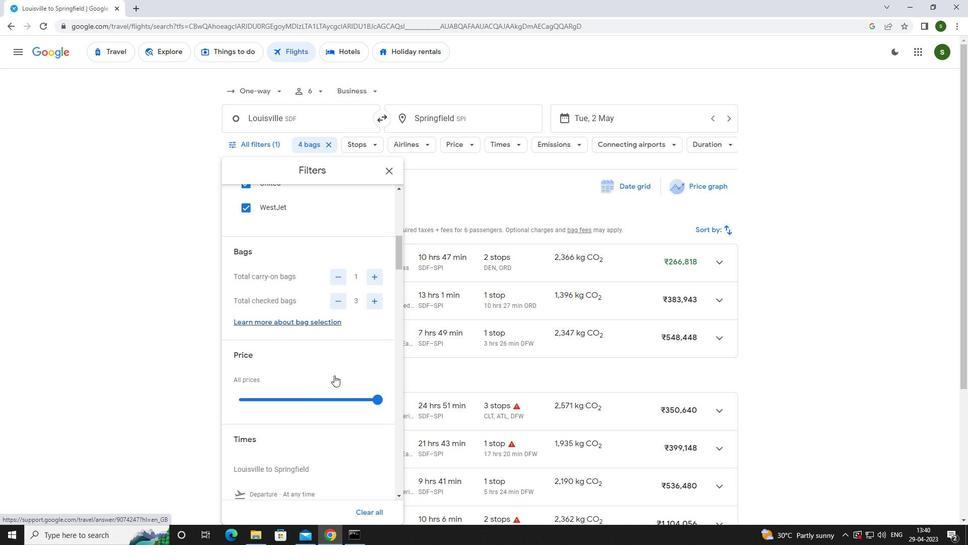 
Action: Mouse moved to (240, 414)
Screenshot: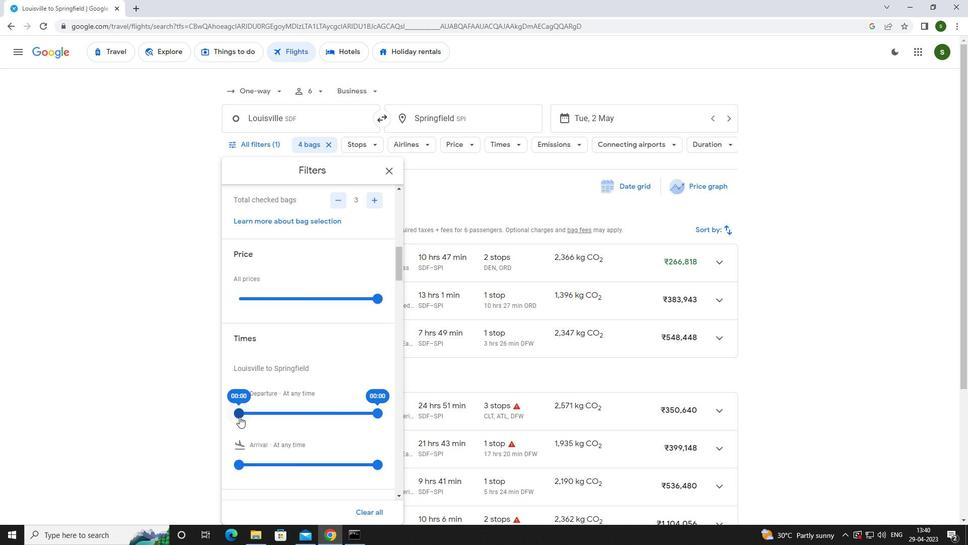 
Action: Mouse pressed left at (240, 414)
Screenshot: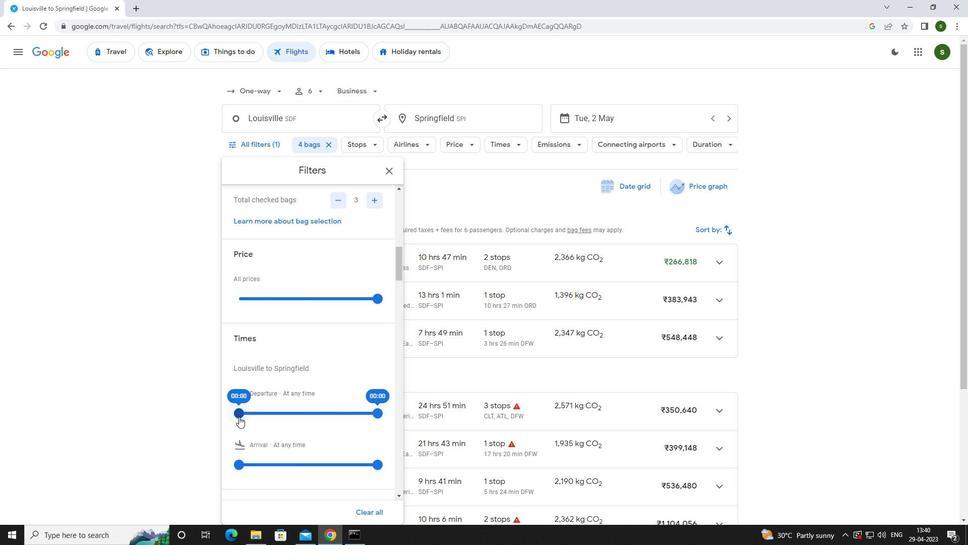 
Action: Mouse moved to (516, 192)
Screenshot: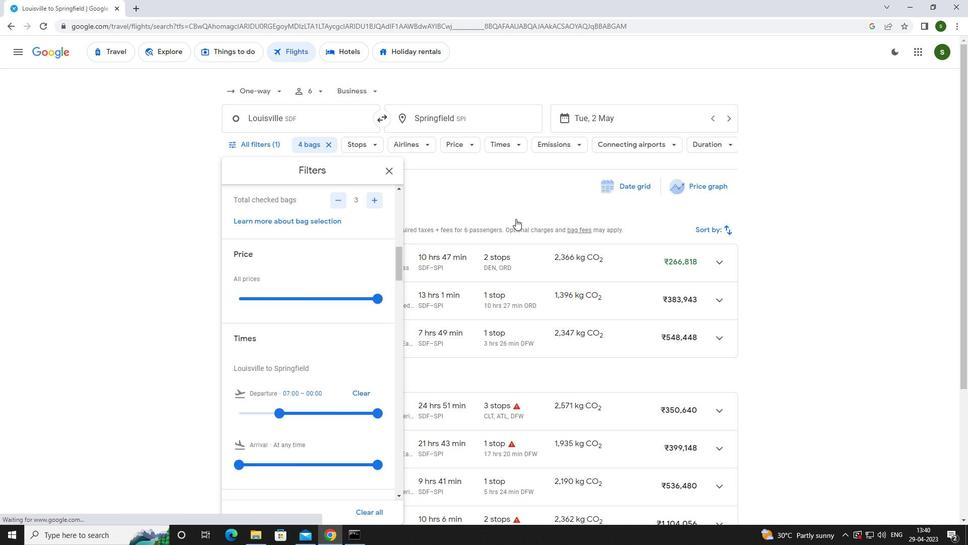 
Action: Mouse pressed left at (516, 192)
Screenshot: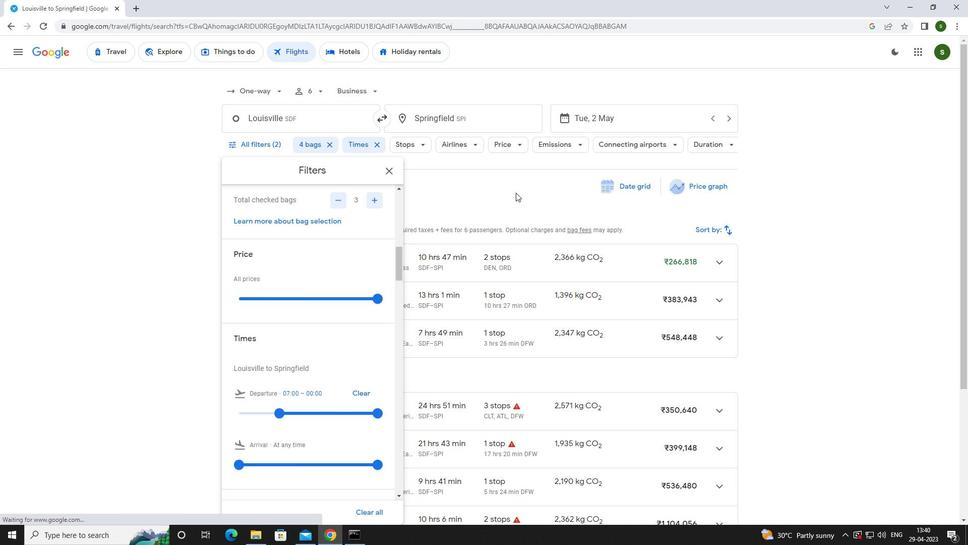 
